 Task: Look for products in the category "Enzymes" that are on sale.
Action: Mouse moved to (326, 171)
Screenshot: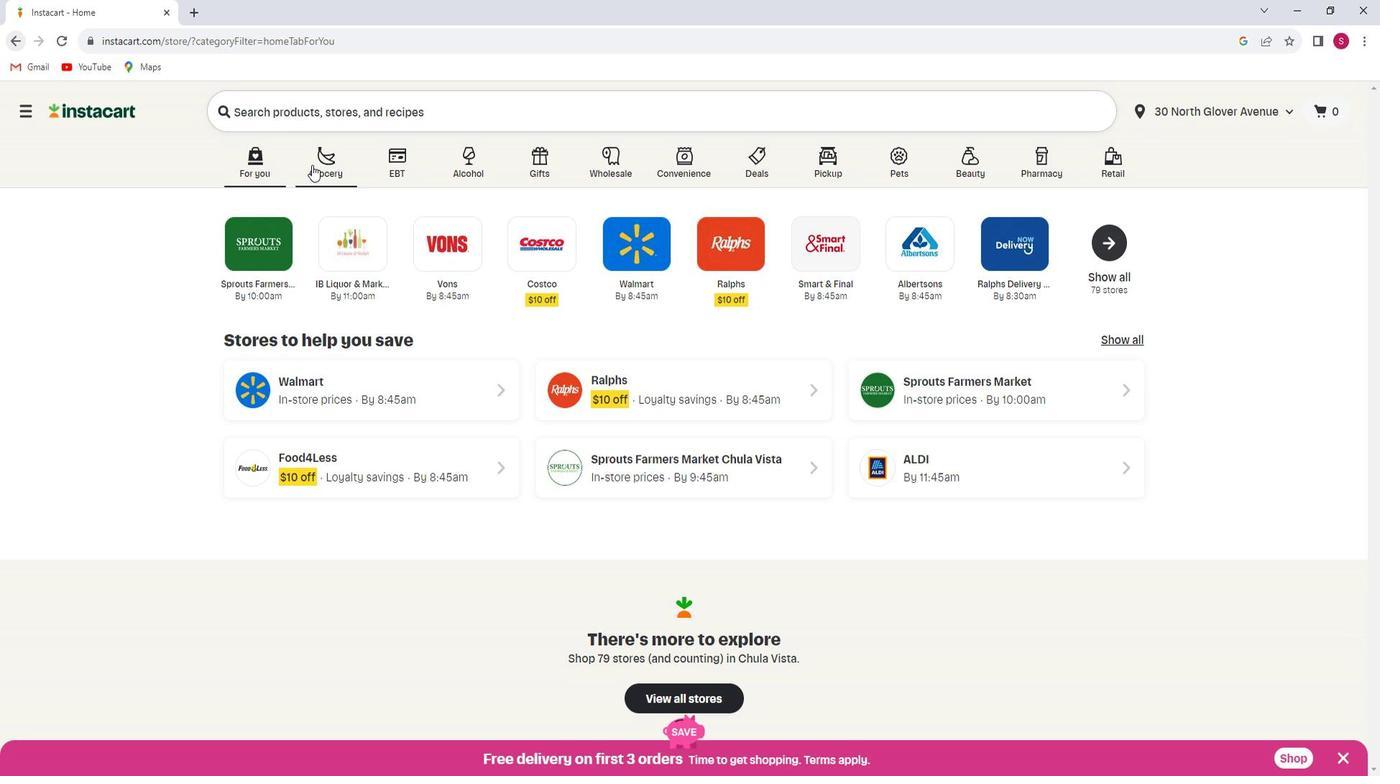 
Action: Mouse pressed left at (326, 171)
Screenshot: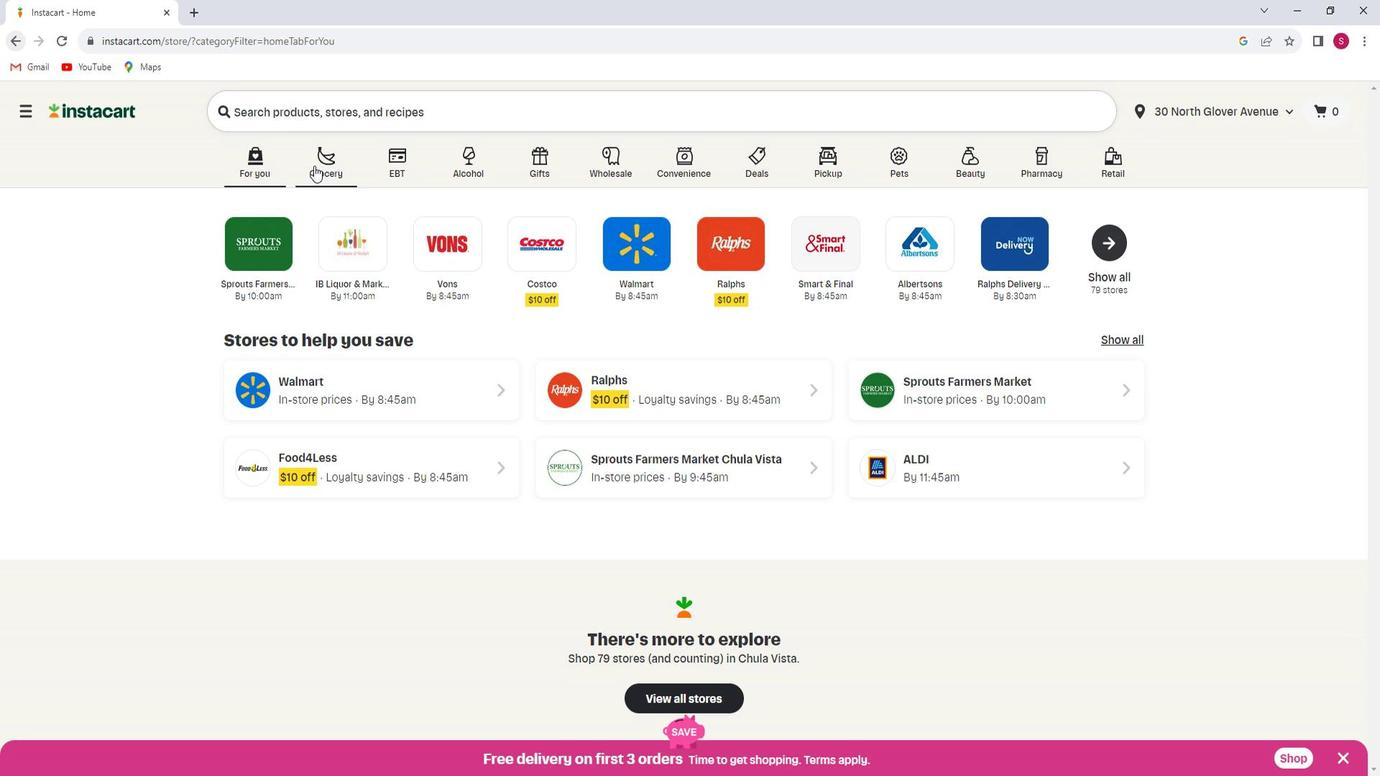 
Action: Mouse moved to (319, 426)
Screenshot: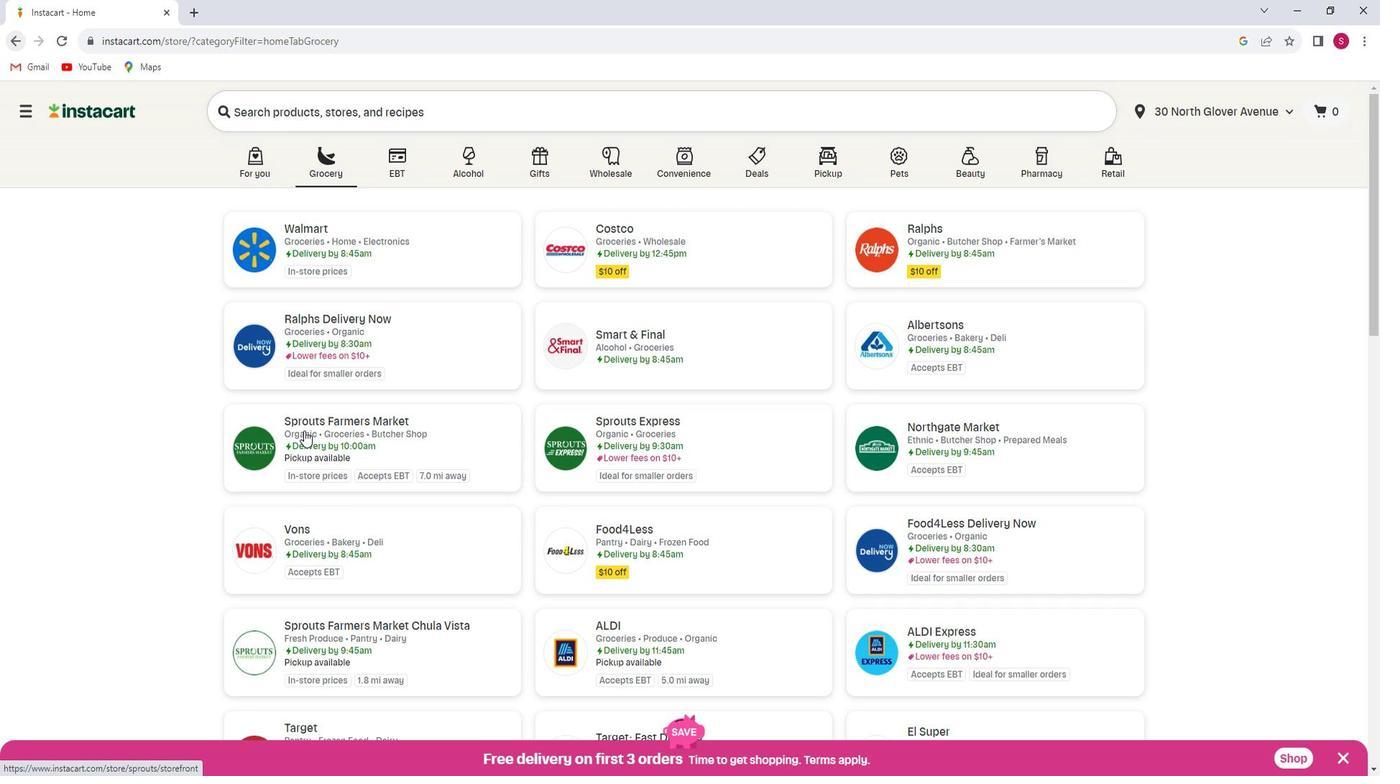 
Action: Mouse pressed left at (319, 426)
Screenshot: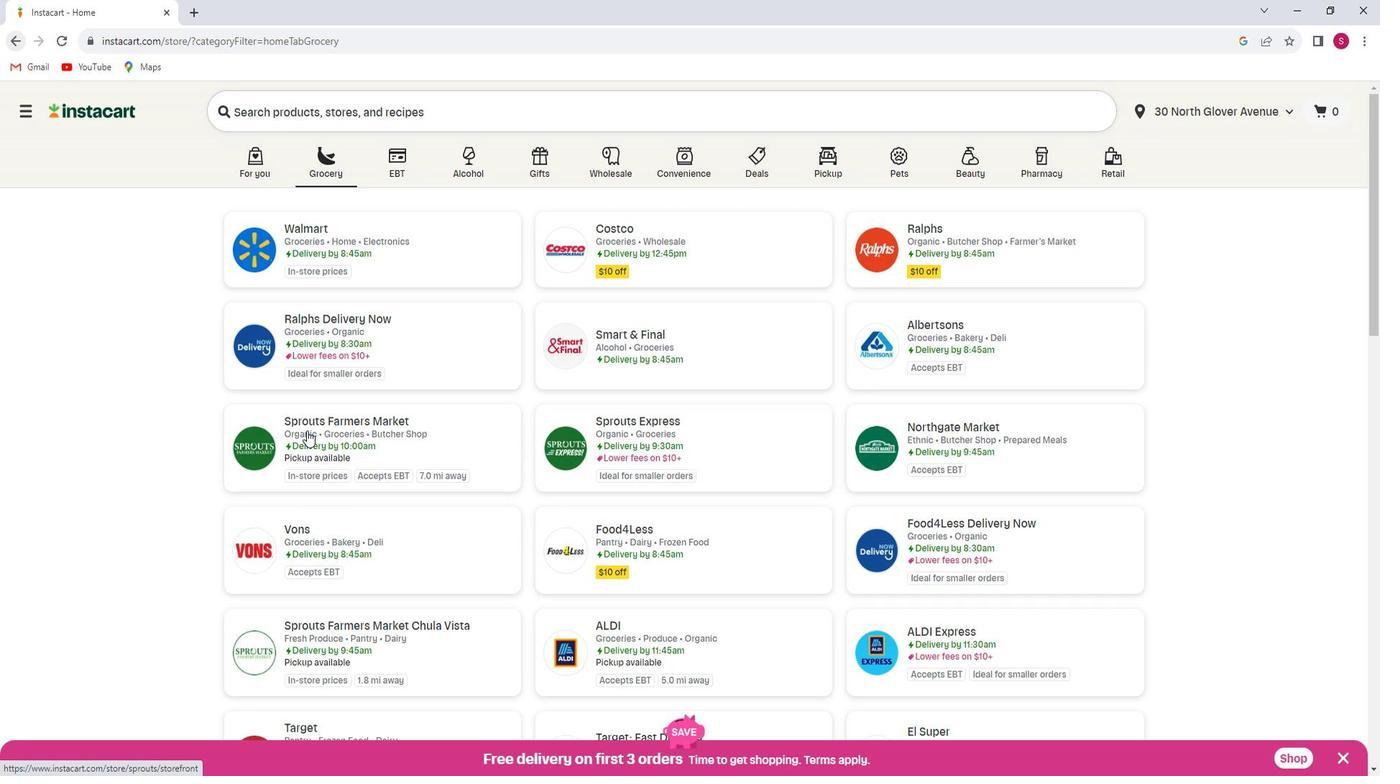 
Action: Mouse moved to (145, 459)
Screenshot: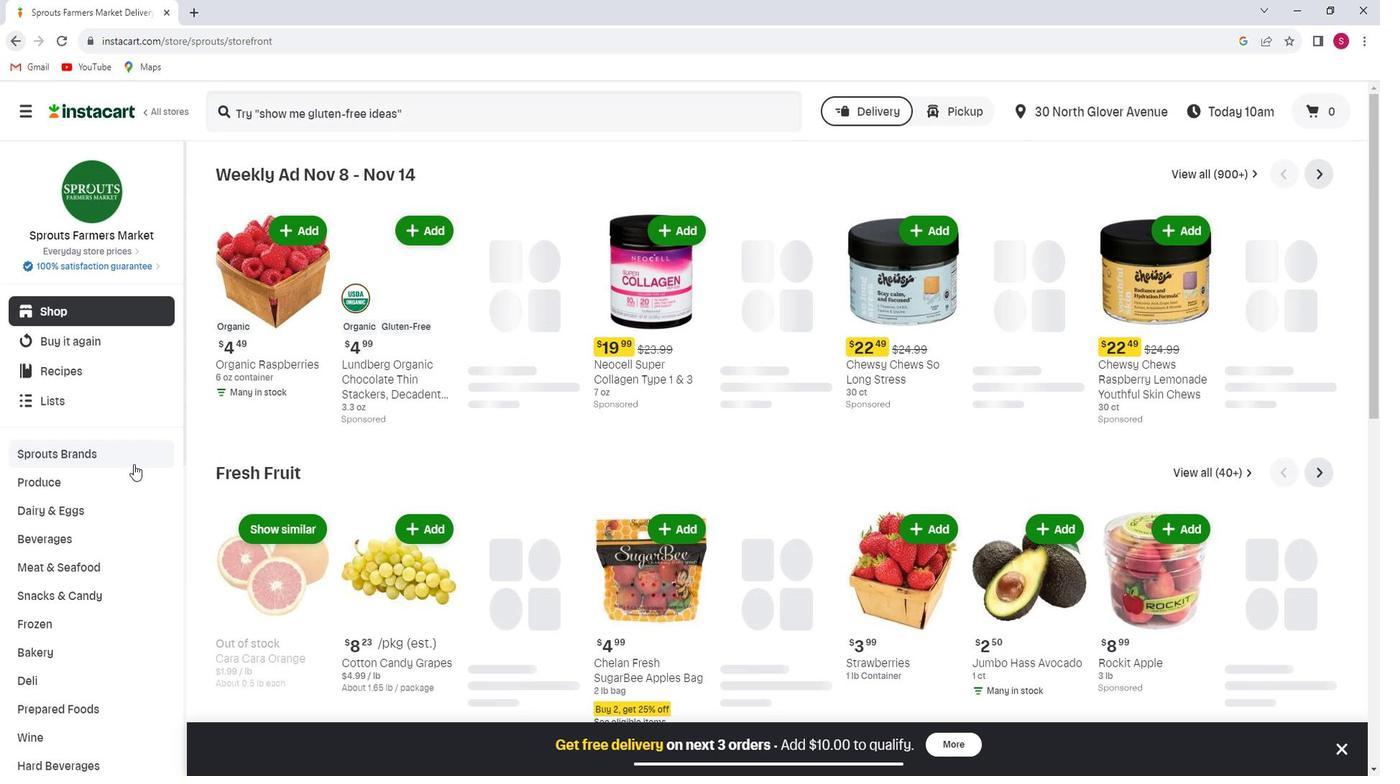 
Action: Mouse scrolled (145, 458) with delta (0, 0)
Screenshot: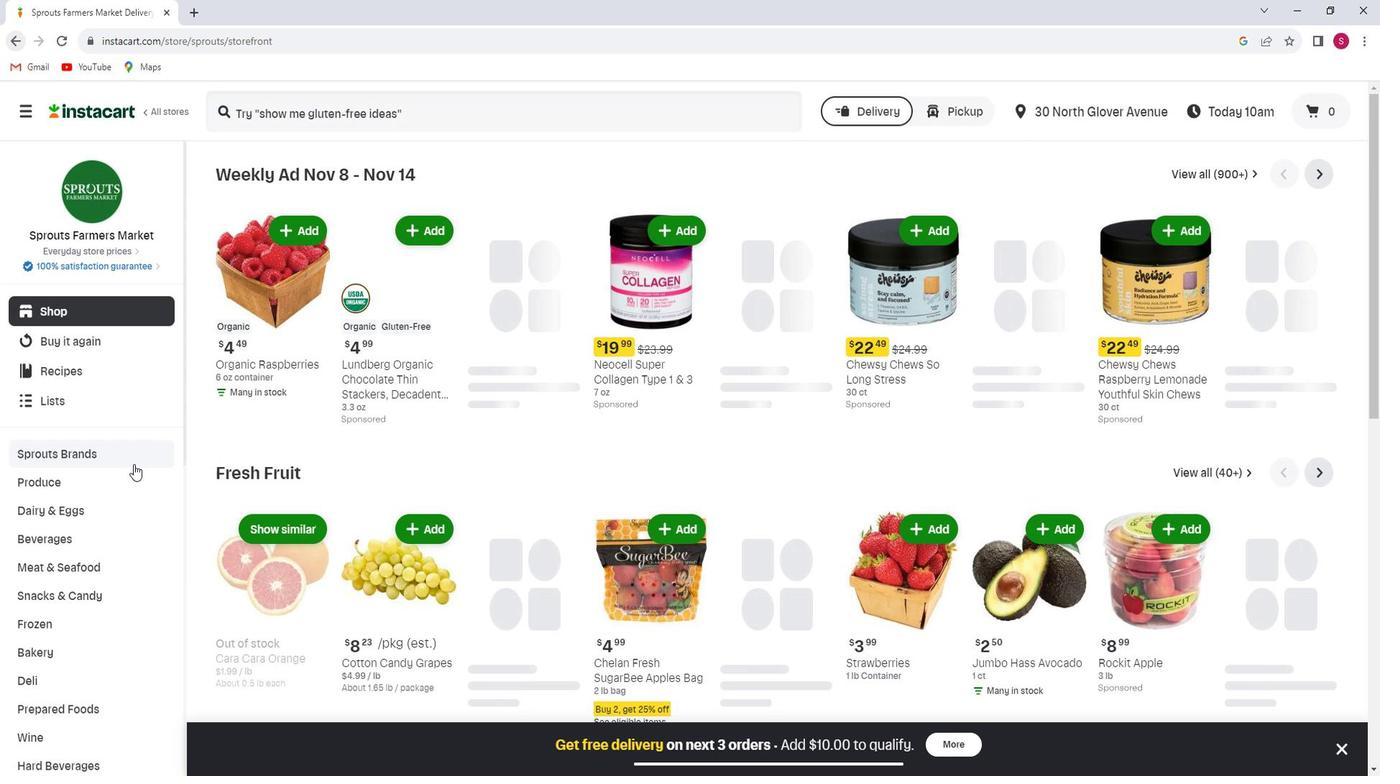
Action: Mouse scrolled (145, 458) with delta (0, 0)
Screenshot: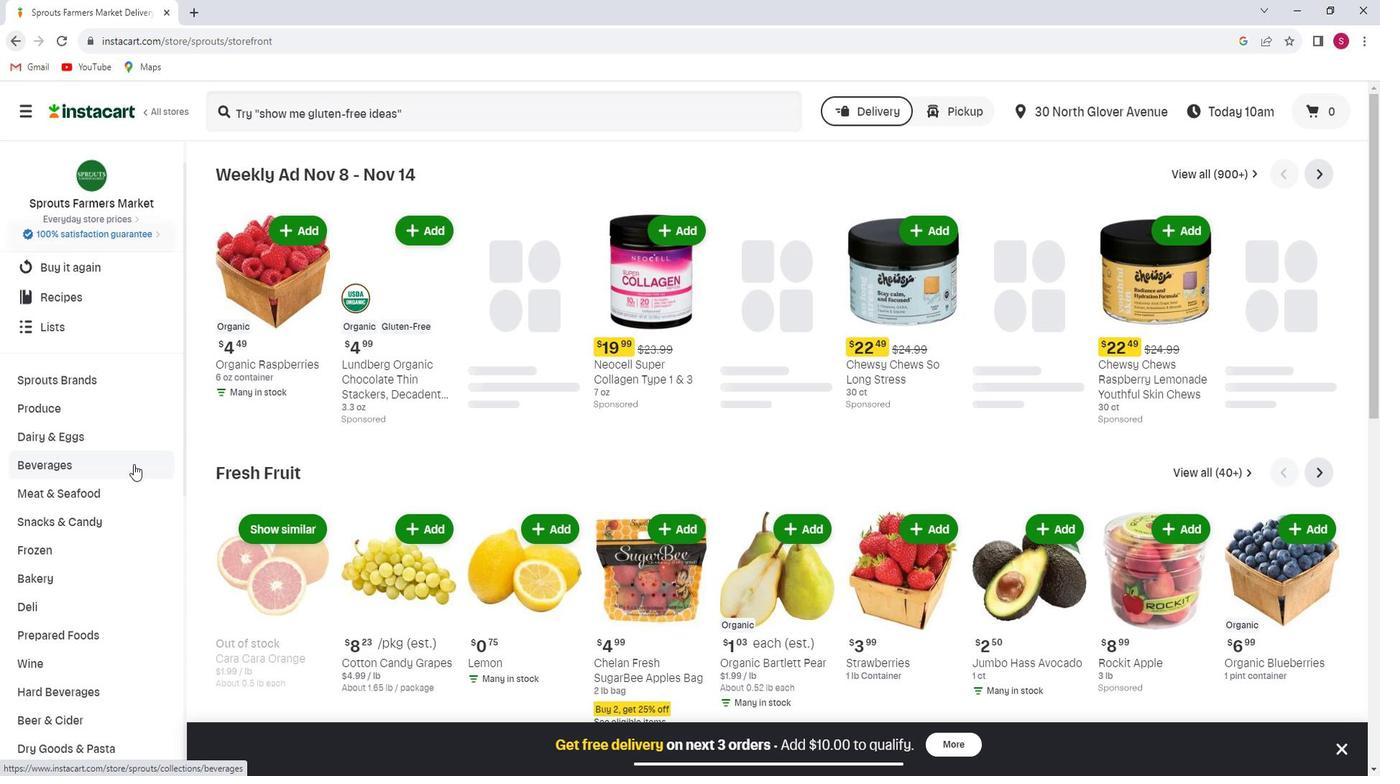 
Action: Mouse scrolled (145, 458) with delta (0, 0)
Screenshot: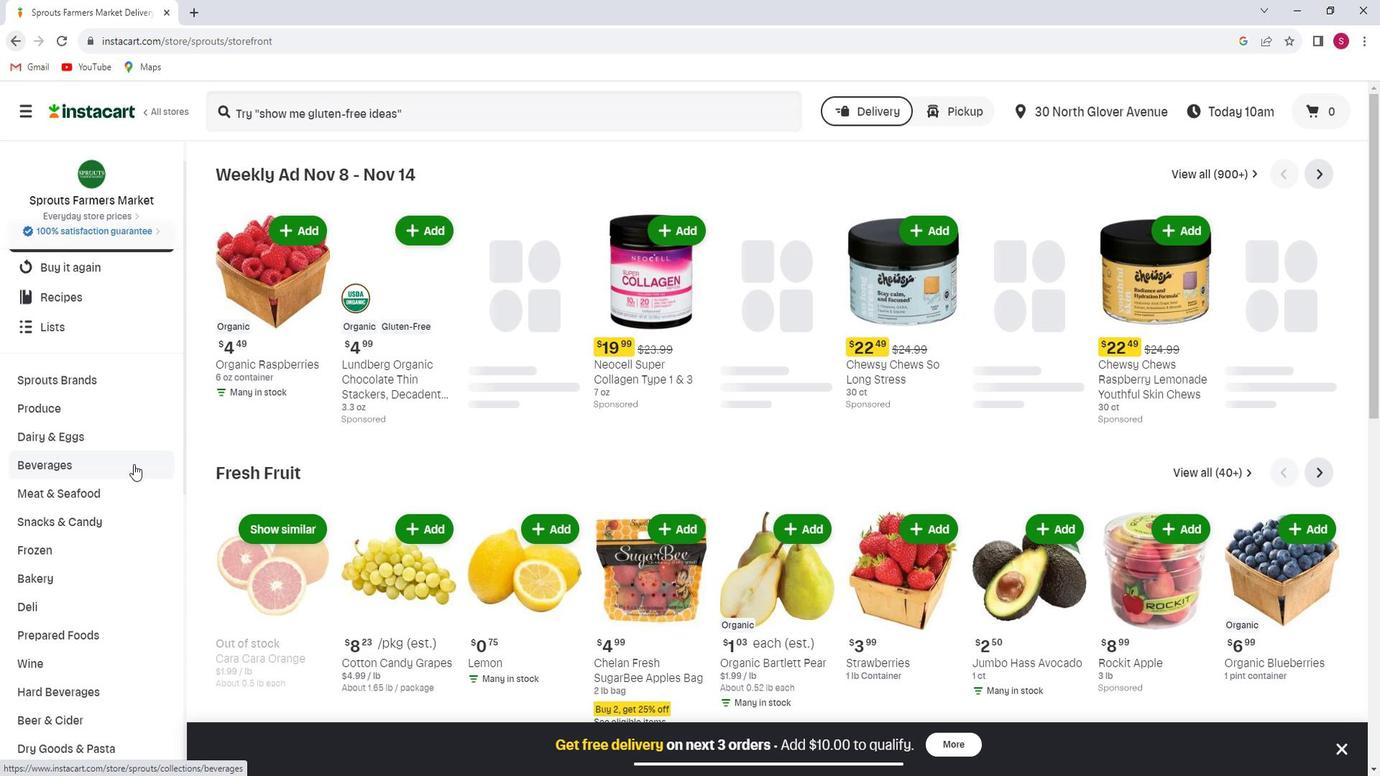 
Action: Mouse scrolled (145, 458) with delta (0, 0)
Screenshot: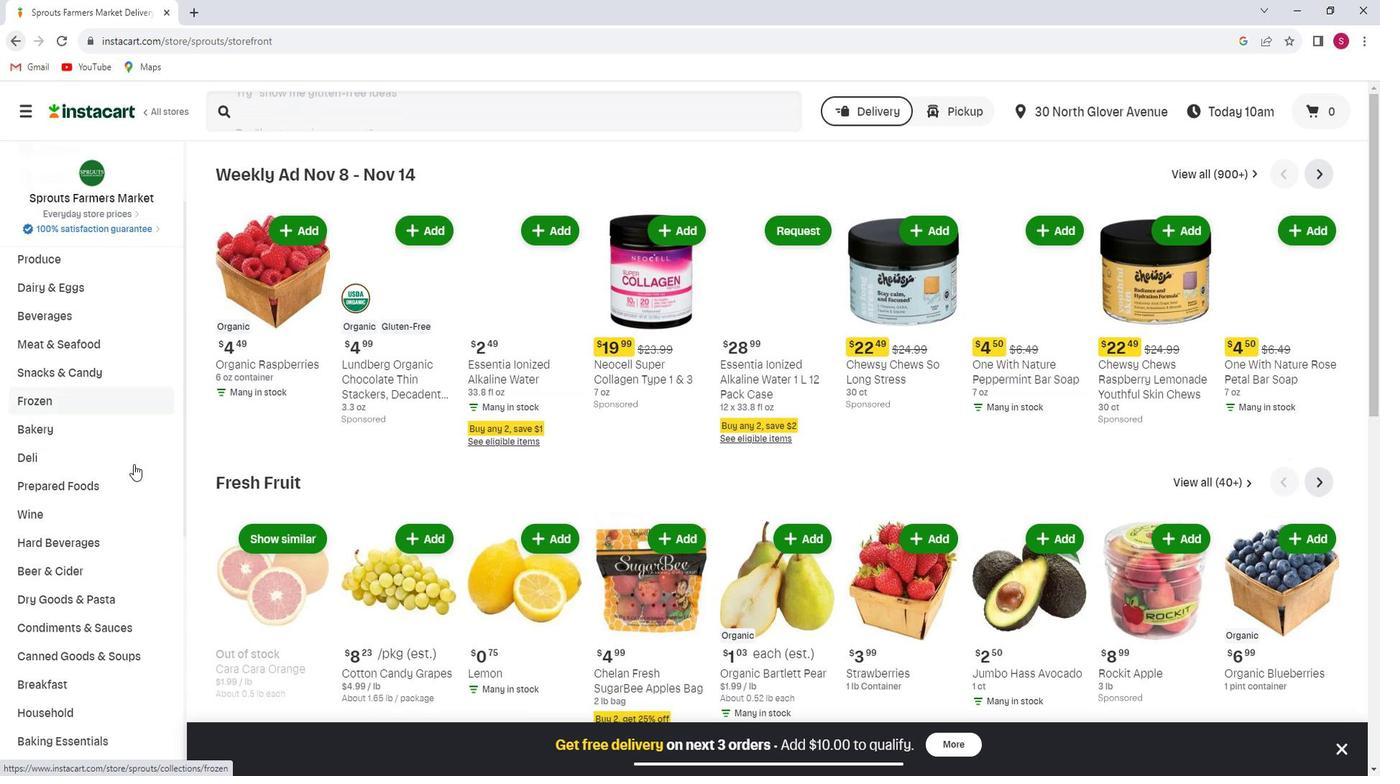 
Action: Mouse moved to (138, 459)
Screenshot: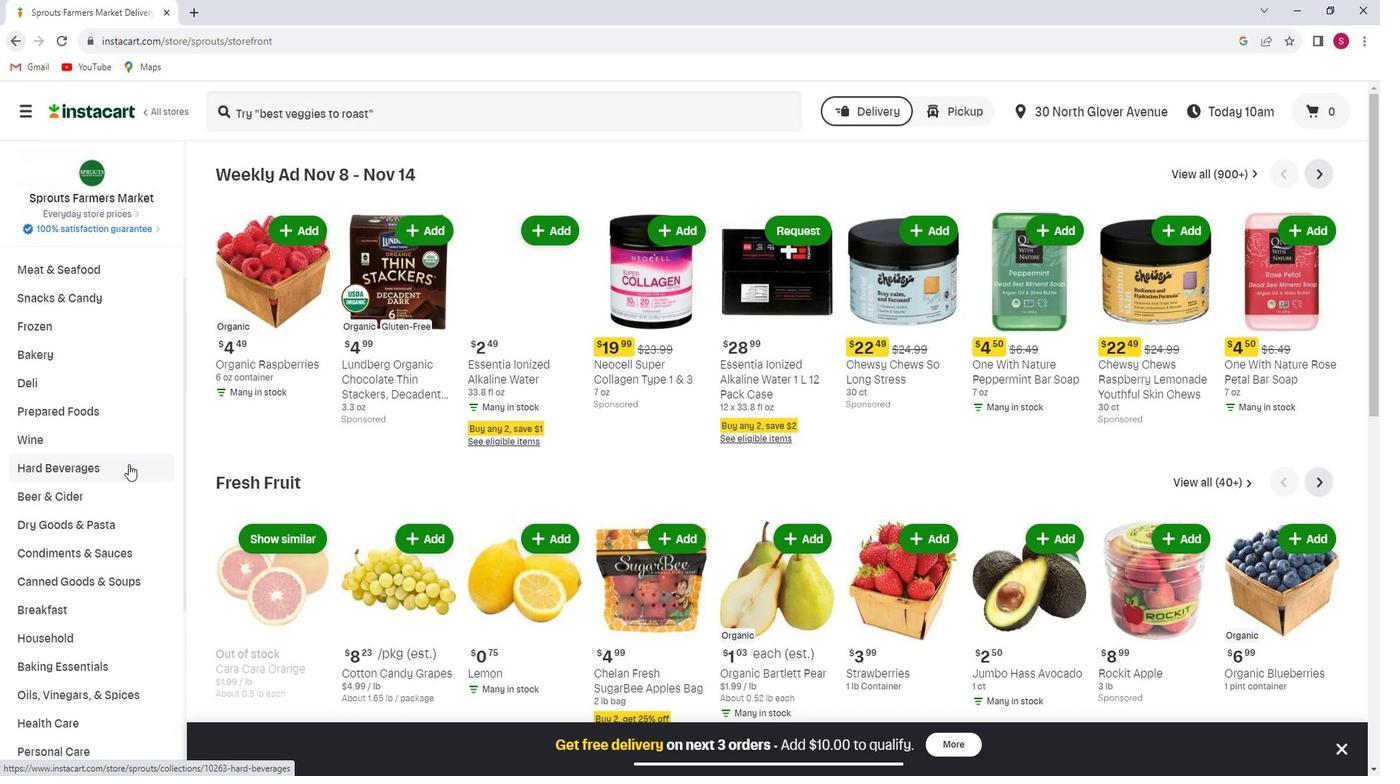 
Action: Mouse scrolled (138, 458) with delta (0, 0)
Screenshot: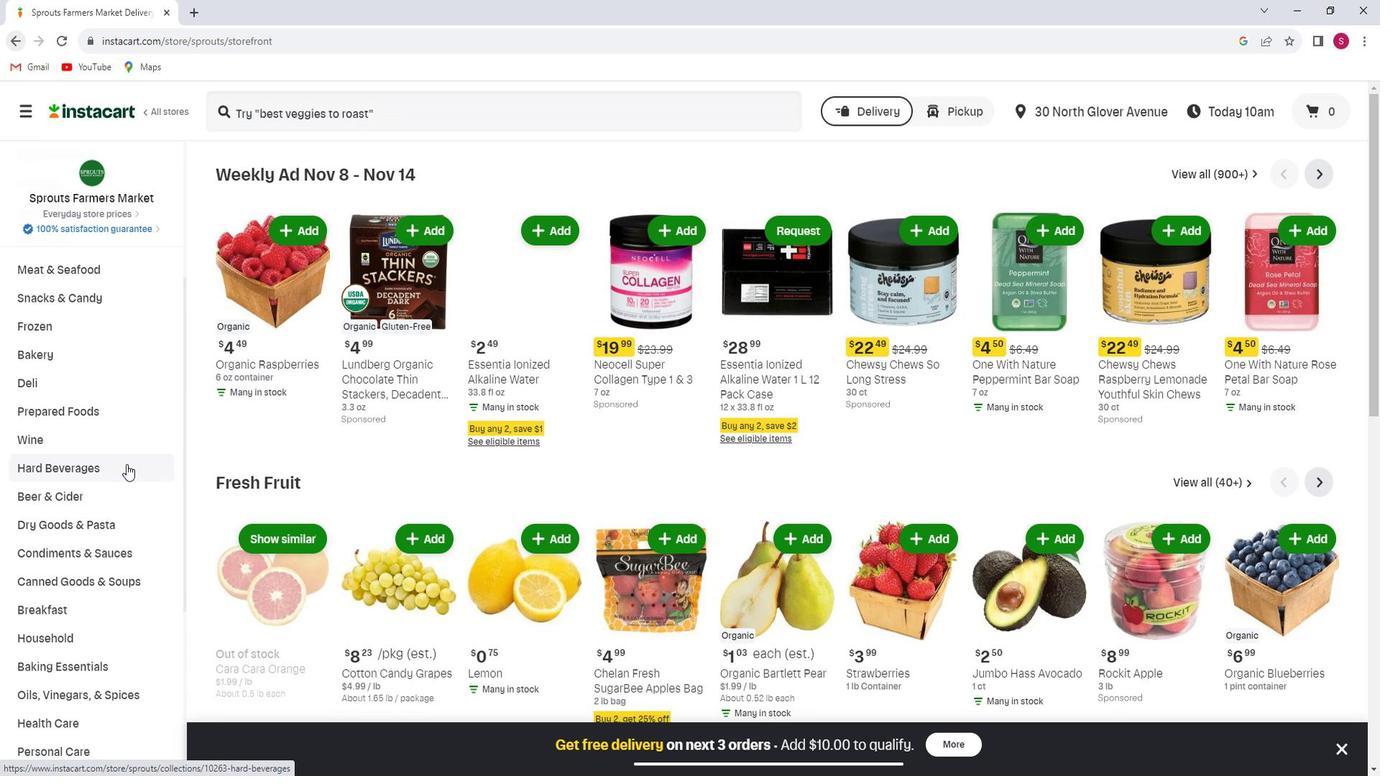 
Action: Mouse scrolled (138, 458) with delta (0, 0)
Screenshot: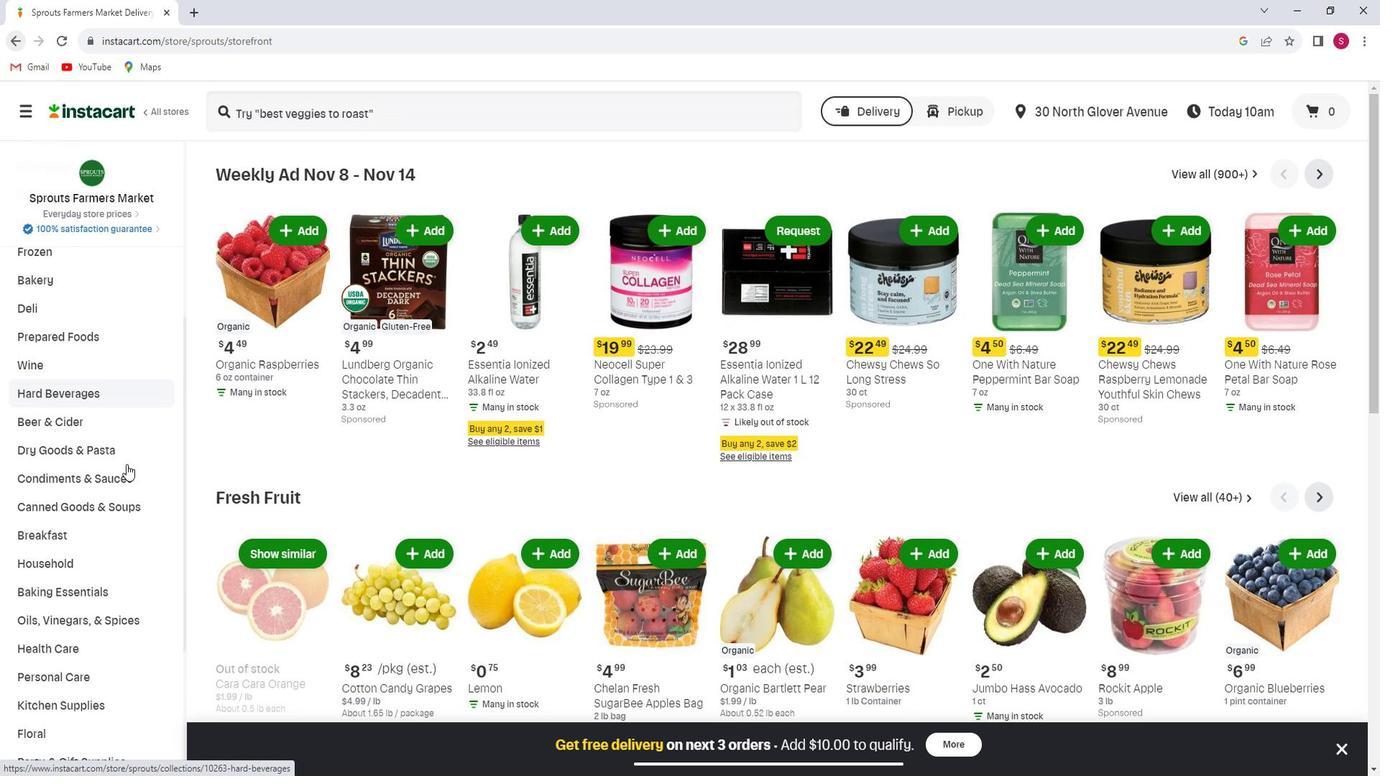 
Action: Mouse moved to (137, 460)
Screenshot: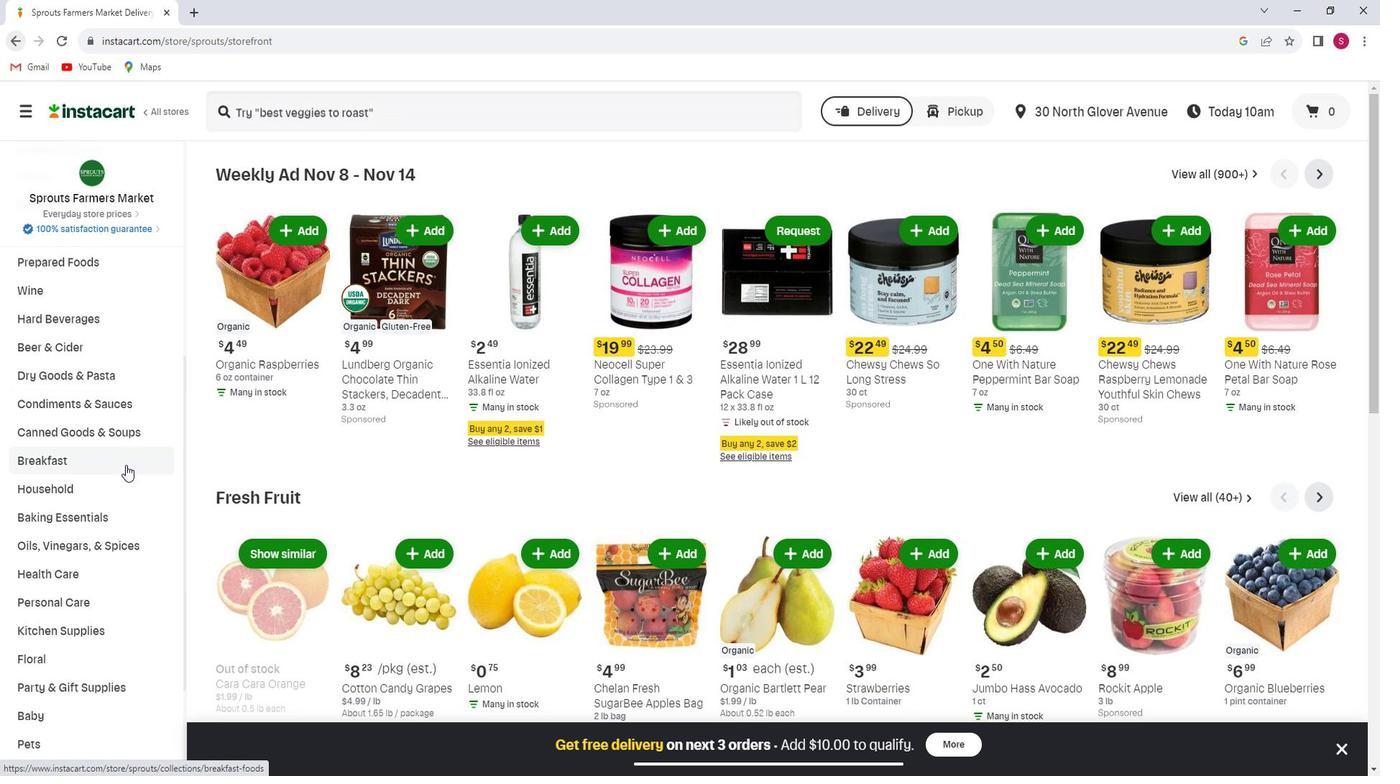 
Action: Mouse scrolled (137, 459) with delta (0, 0)
Screenshot: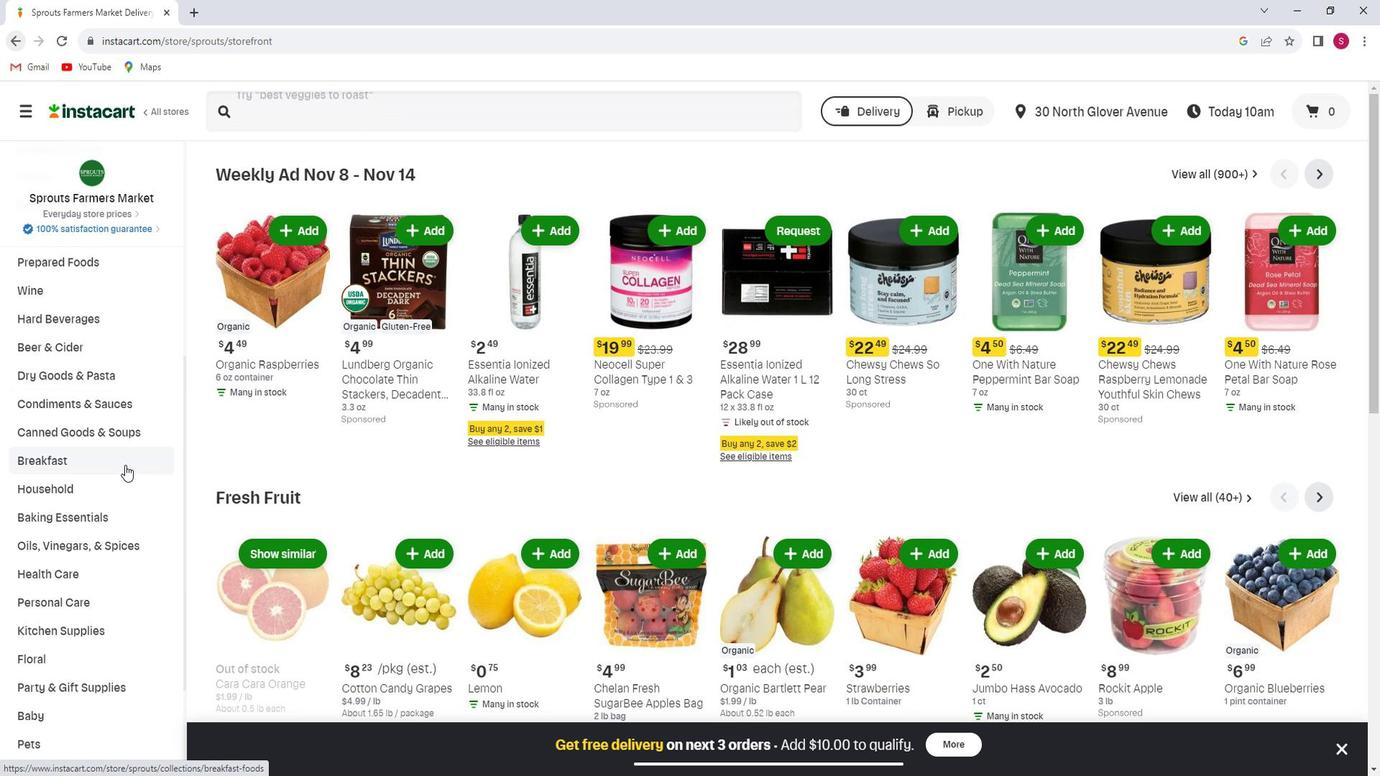 
Action: Mouse moved to (81, 493)
Screenshot: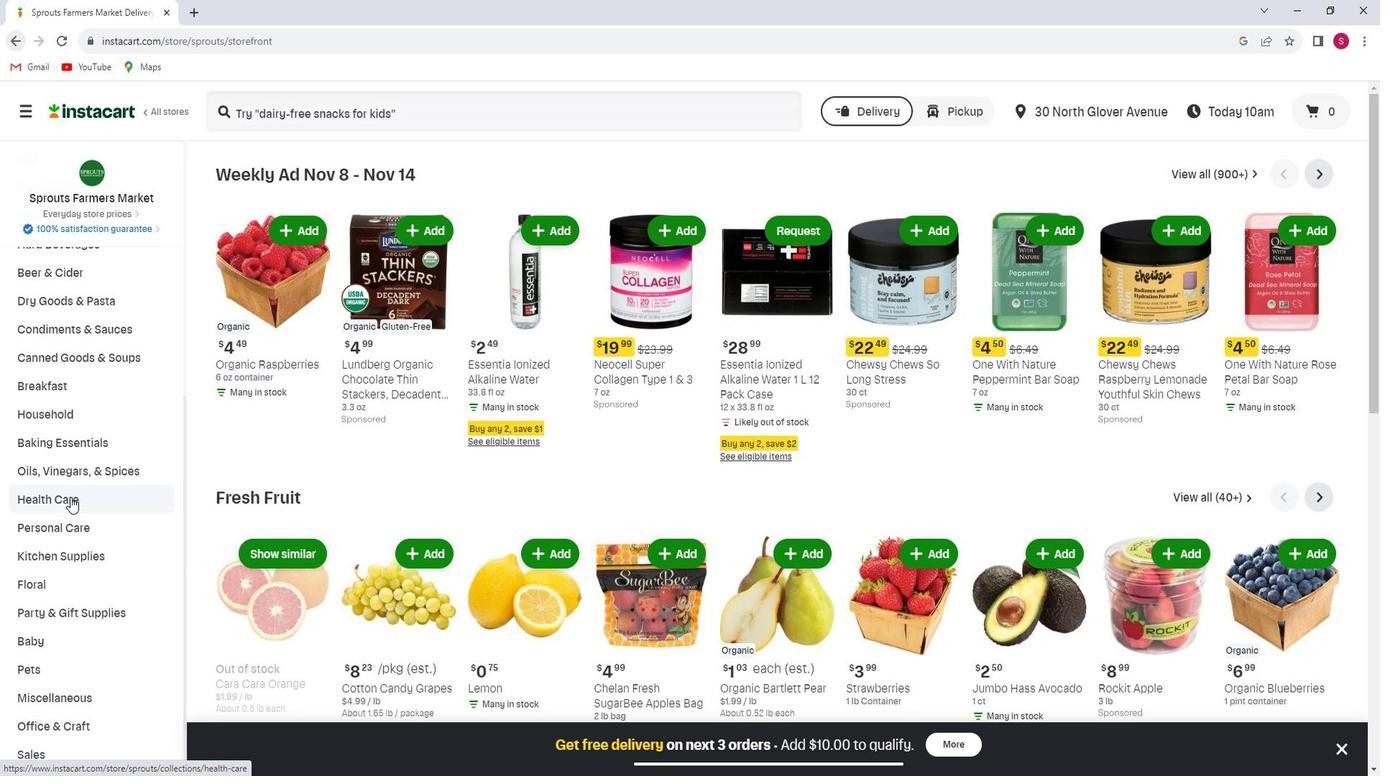 
Action: Mouse pressed left at (81, 493)
Screenshot: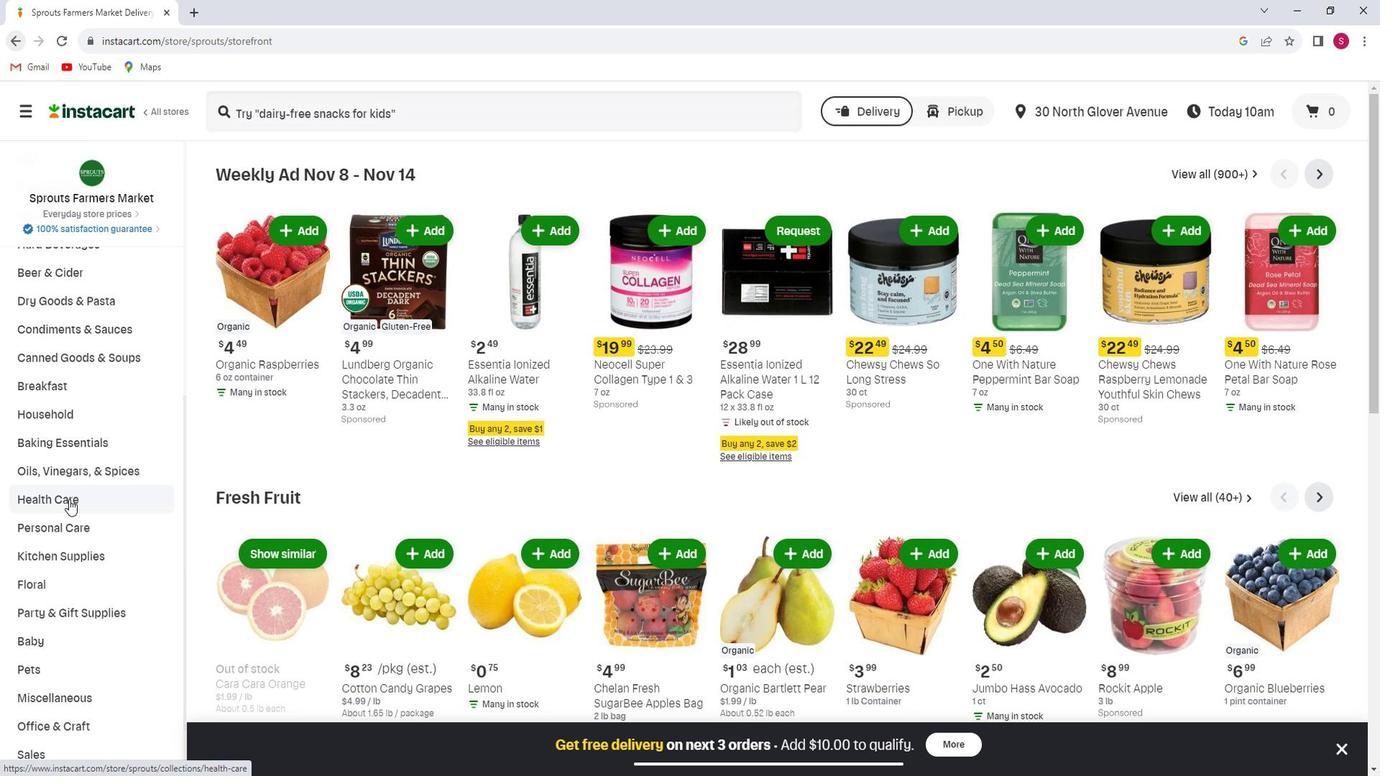 
Action: Mouse moved to (703, 216)
Screenshot: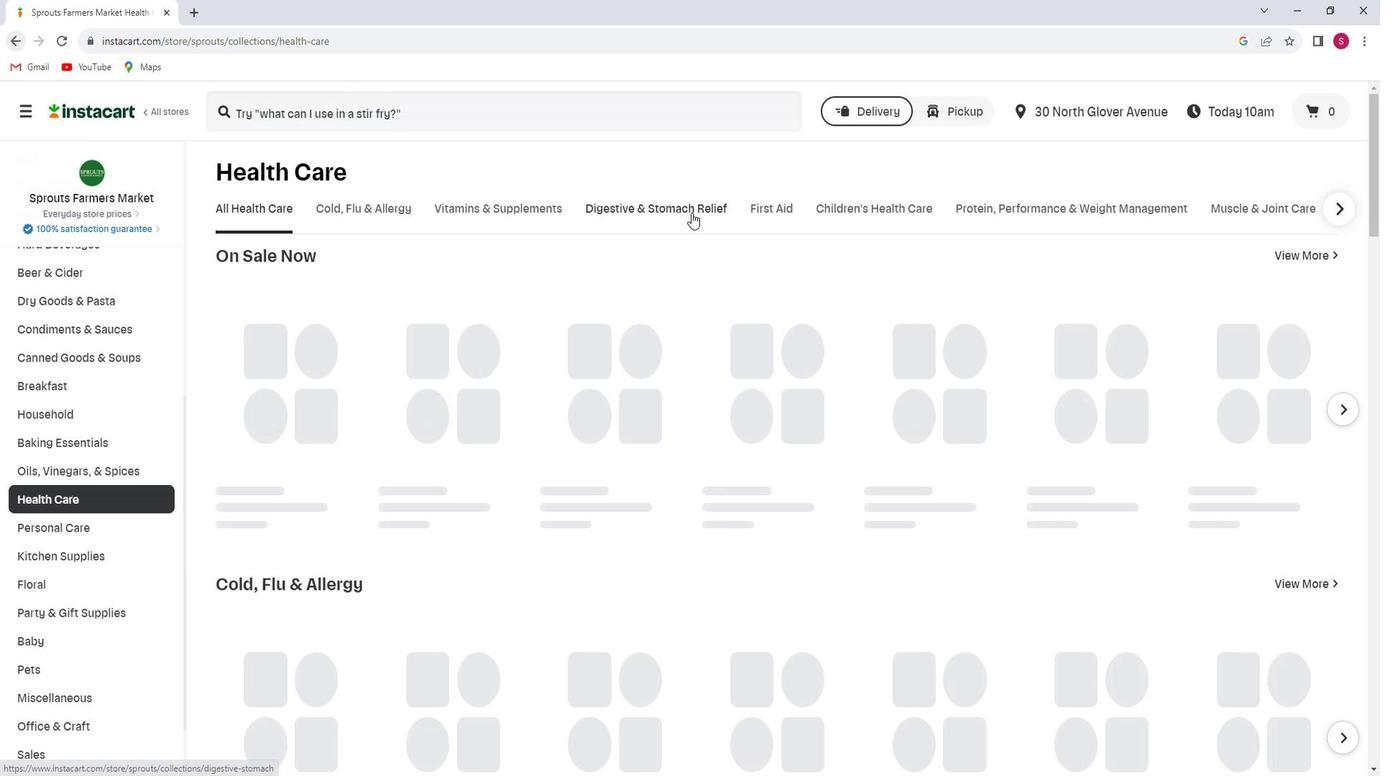 
Action: Mouse pressed left at (703, 216)
Screenshot: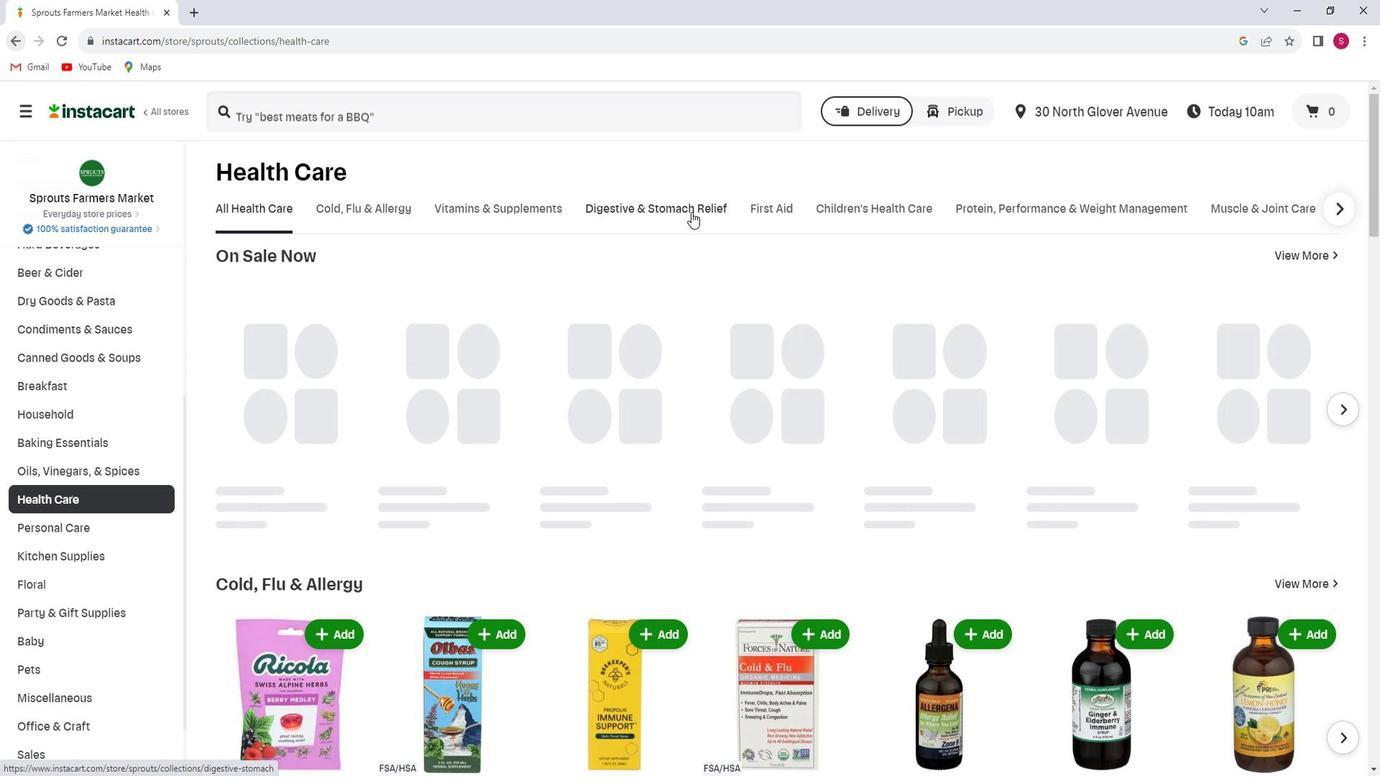 
Action: Mouse moved to (1001, 276)
Screenshot: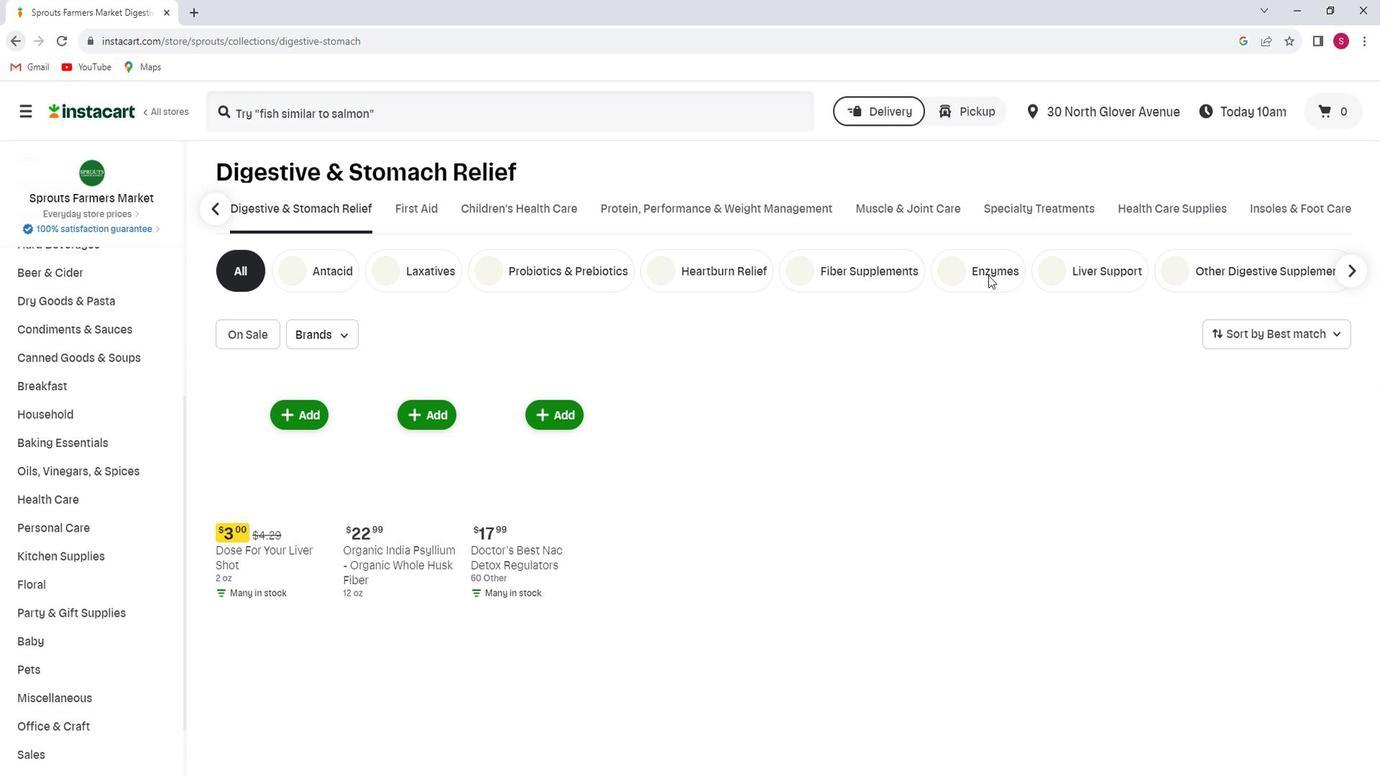 
Action: Mouse pressed left at (1001, 276)
Screenshot: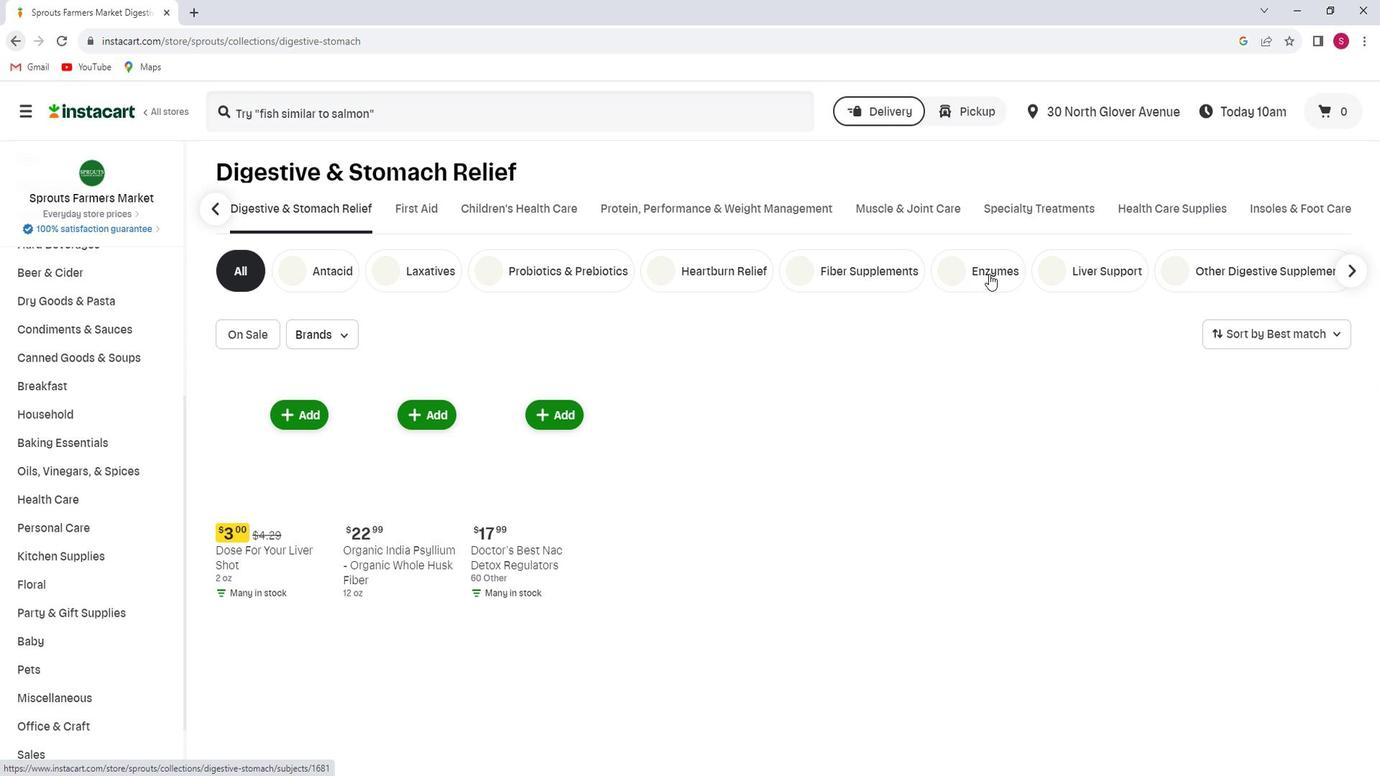 
Action: Mouse moved to (268, 327)
Screenshot: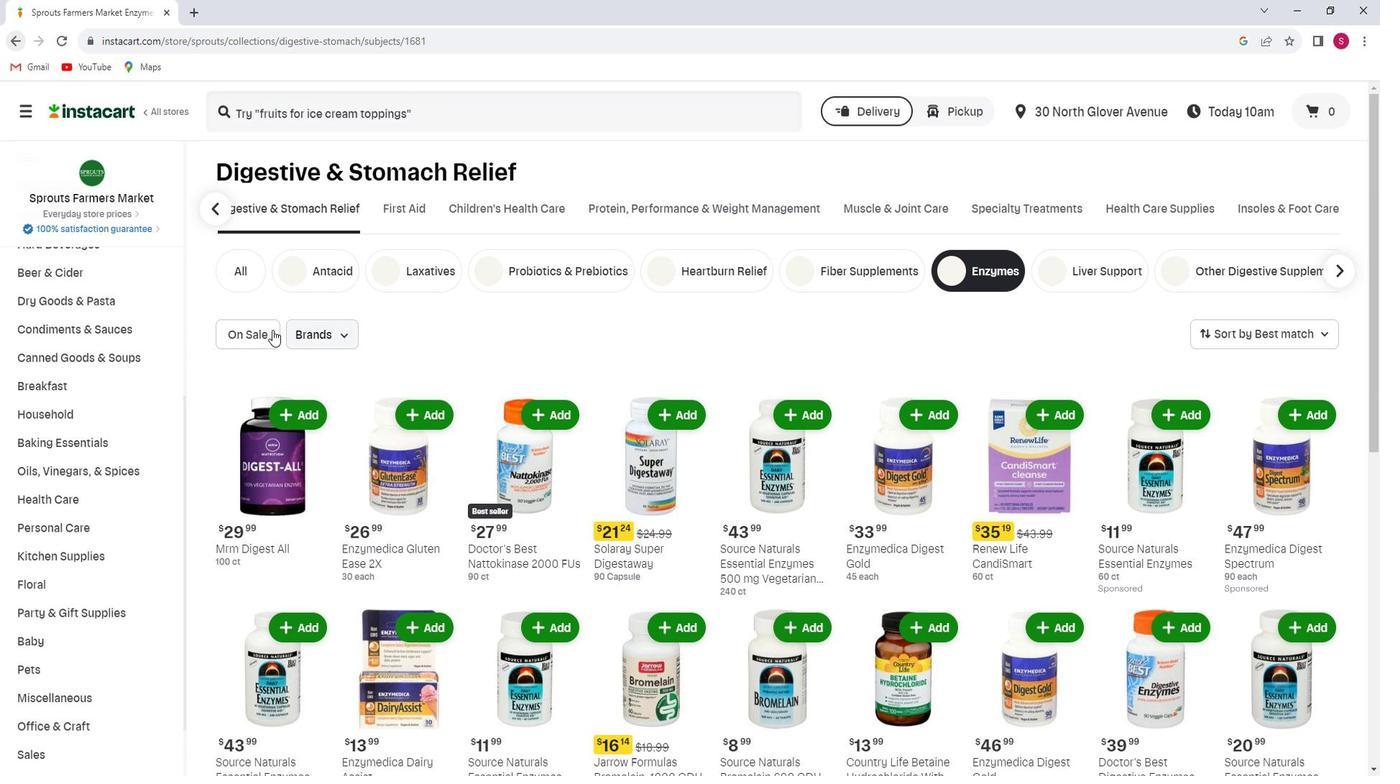 
Action: Mouse pressed left at (268, 327)
Screenshot: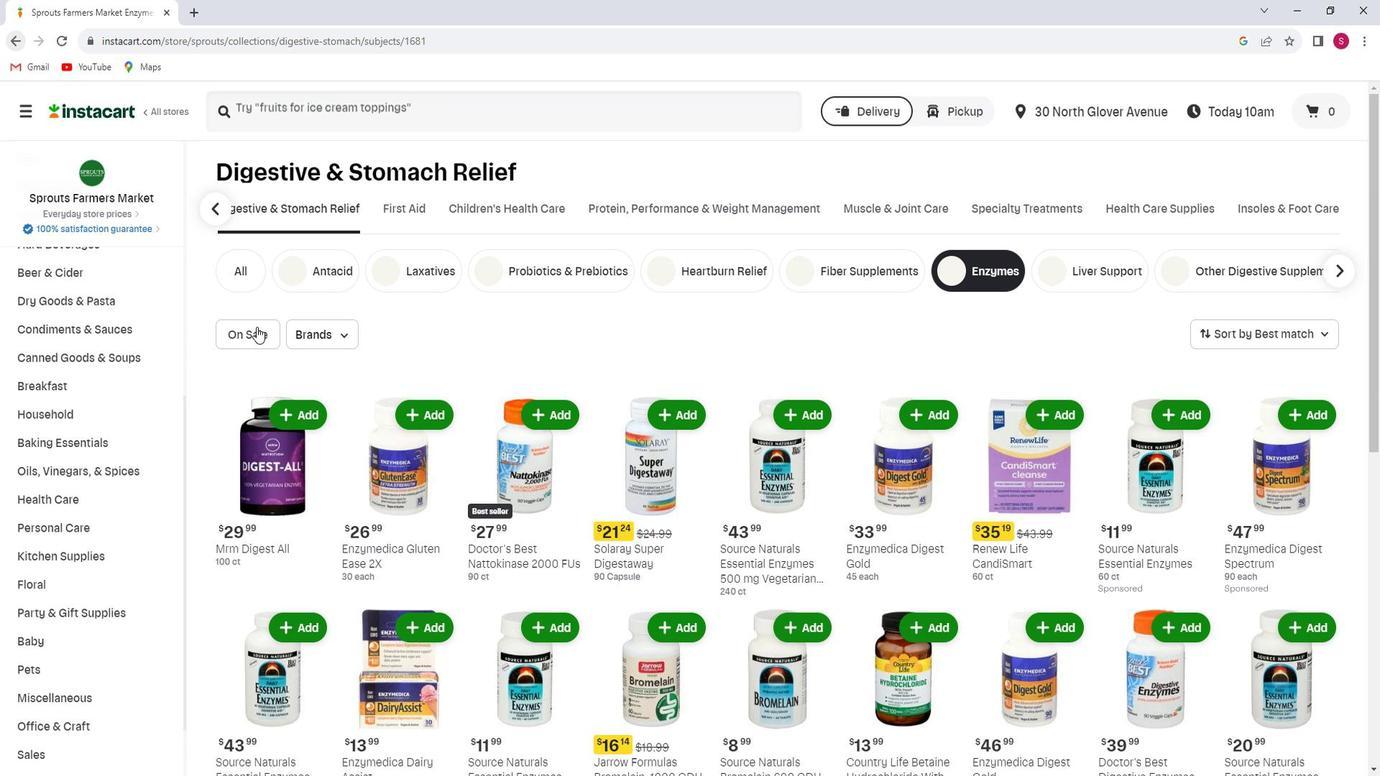 
